 Task: Add an event with the title Second Product Launch Workshop, date '2024/03/22', time 8:50 AM to 10:50 AMand add a description: The training session will commence with an introduction to the importance of team collaboration in today's dynamic and fast-paced workplace. Participants will explore the benefits of collaboration, including increased creativity, problem-solving capabilities, and a sense of collective ownership., put the event into Green category . Add location for the event as: Cape Town, South Africa, logged in from the account softage.7@softage.netand send the event invitation to softage.9@softage.net and softage.10@softage.net. Set a reminder for the event 15 minutes before
Action: Mouse moved to (82, 98)
Screenshot: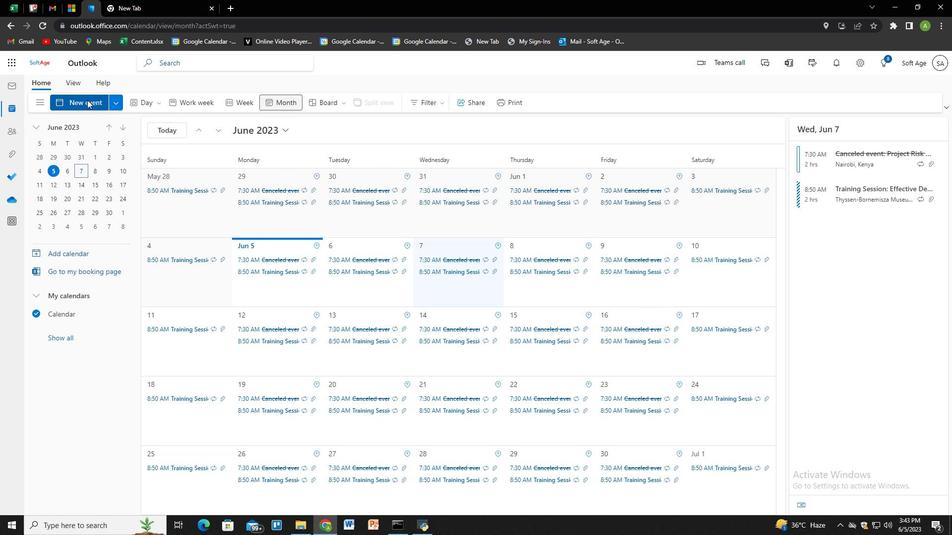 
Action: Mouse pressed left at (82, 98)
Screenshot: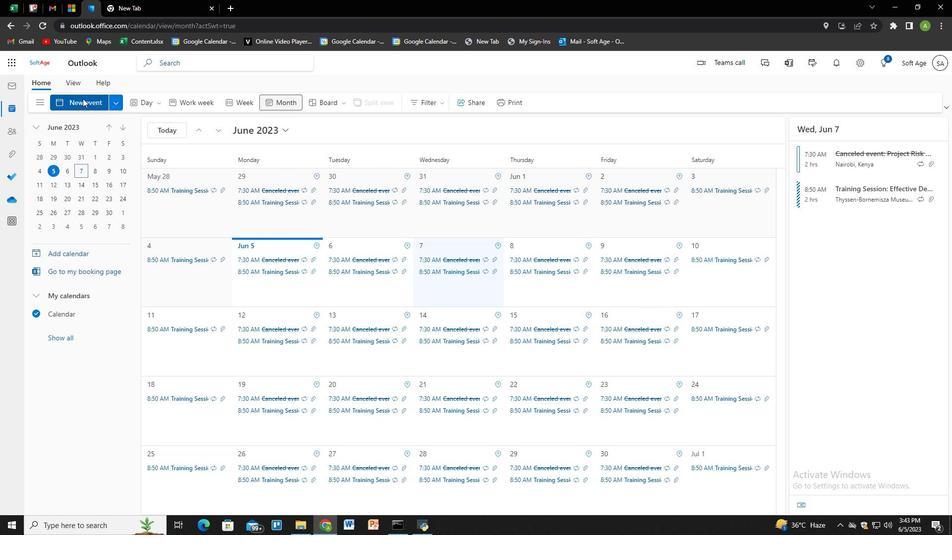 
Action: Mouse moved to (295, 158)
Screenshot: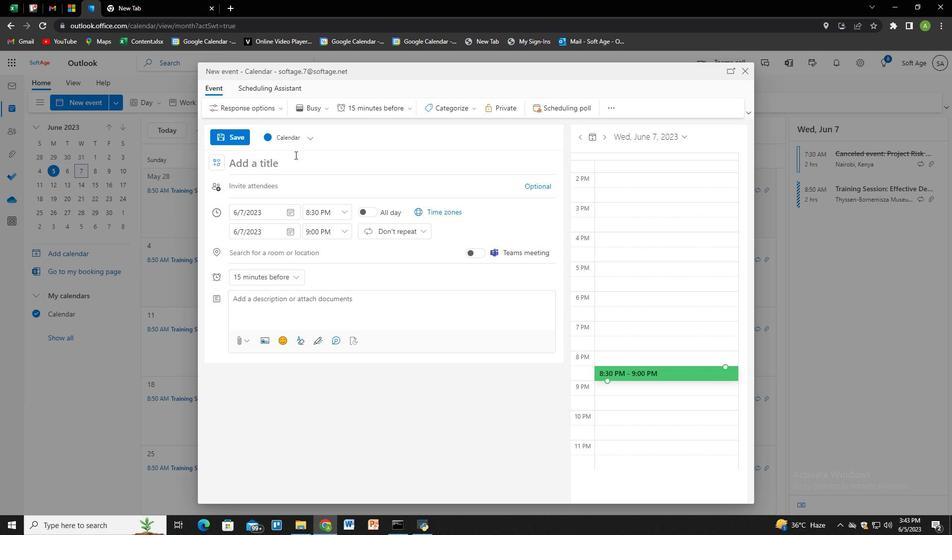 
Action: Key pressed <Key.shift>
Screenshot: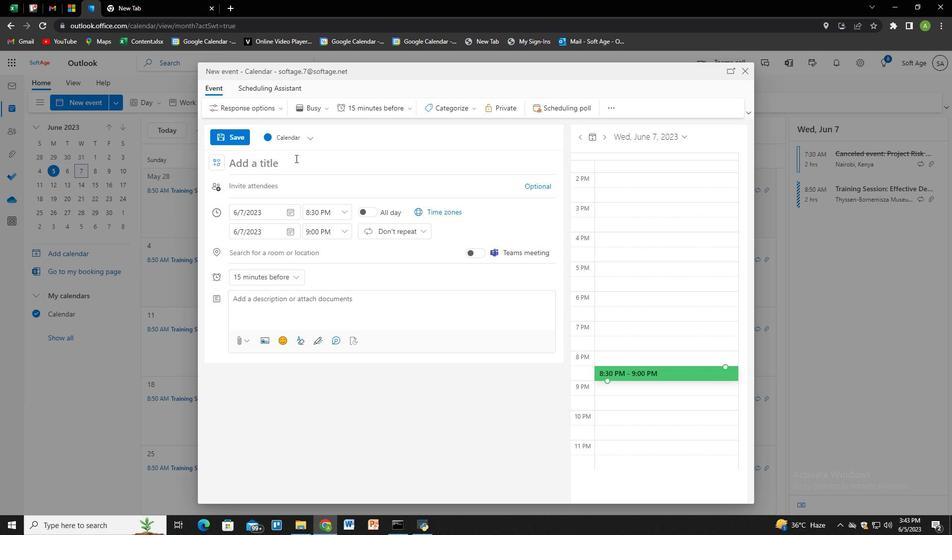 
Action: Mouse moved to (295, 159)
Screenshot: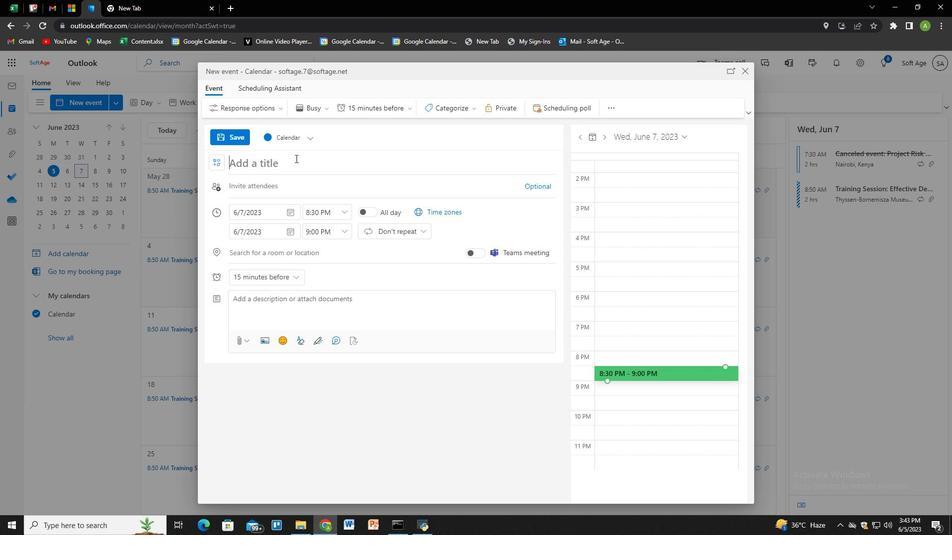 
Action: Key pressed S
Screenshot: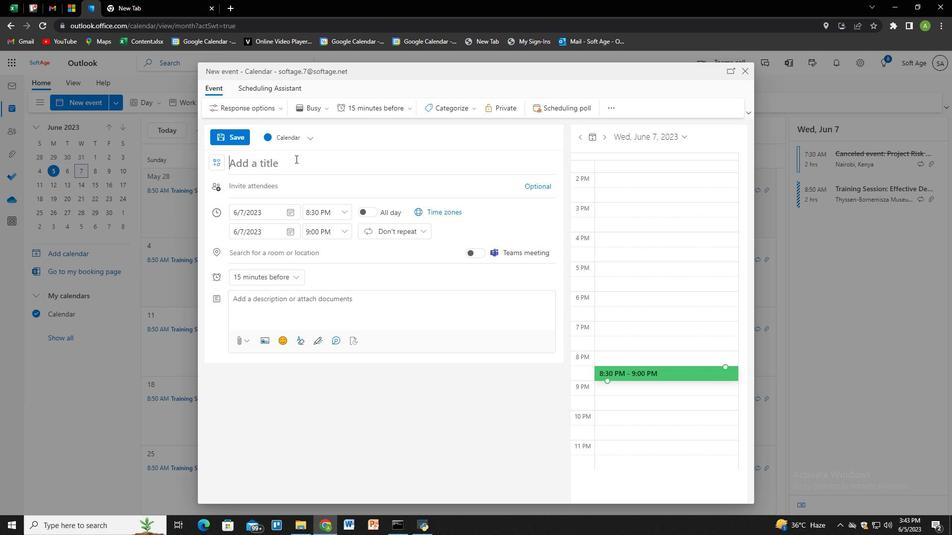 
Action: Mouse moved to (295, 159)
Screenshot: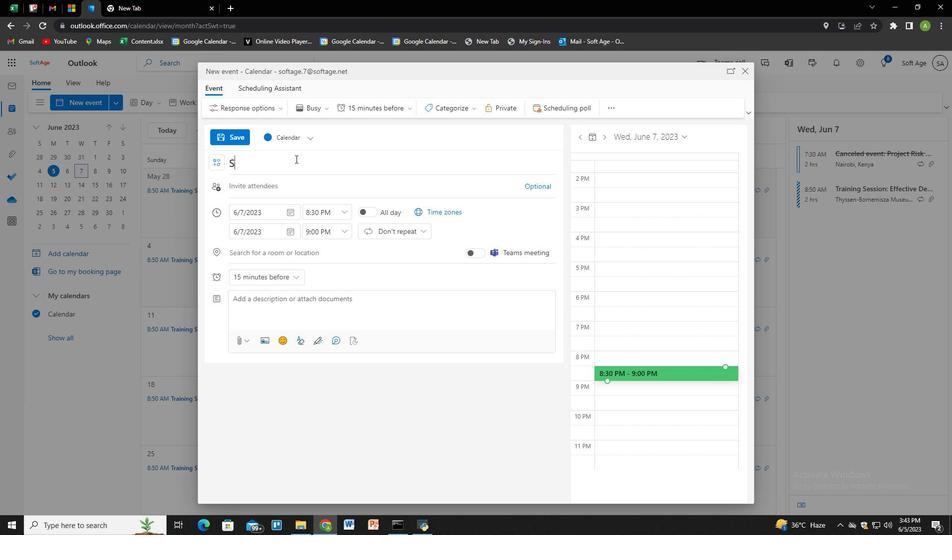 
Action: Key pressed econd<Key.space><Key.shift>Product<Key.space><Key.shift>Launch<Key.space><Key.shift>Workshop<Key.tab><Key.tab><Key.tab>
Screenshot: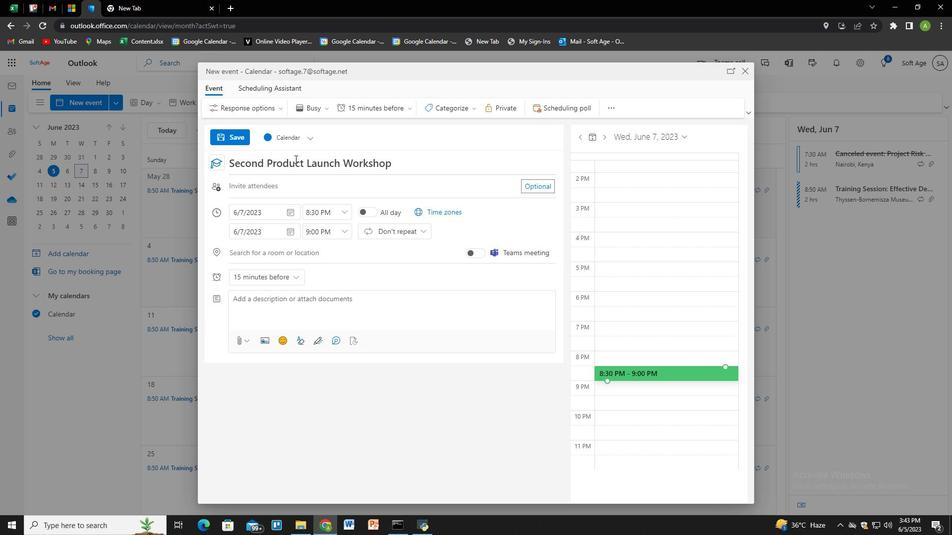 
Action: Mouse moved to (296, 214)
Screenshot: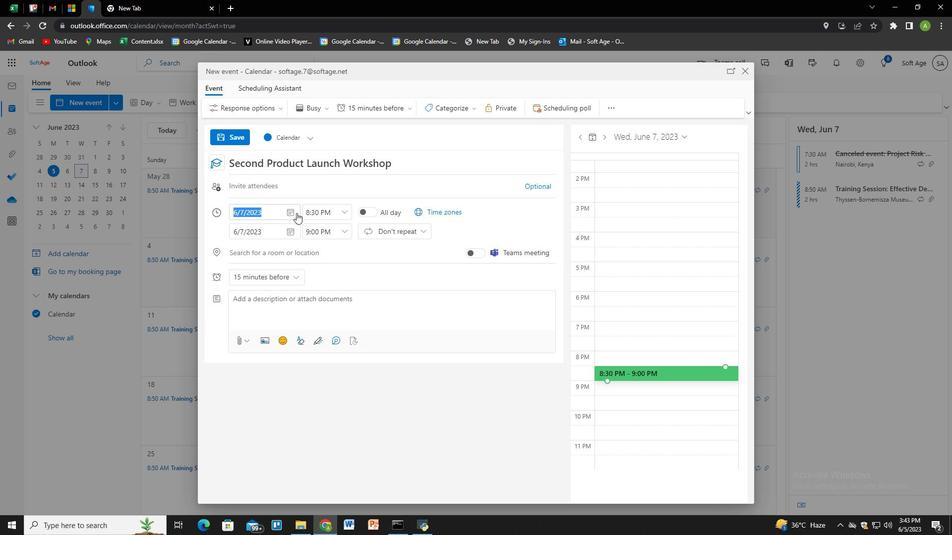 
Action: Mouse pressed left at (296, 214)
Screenshot: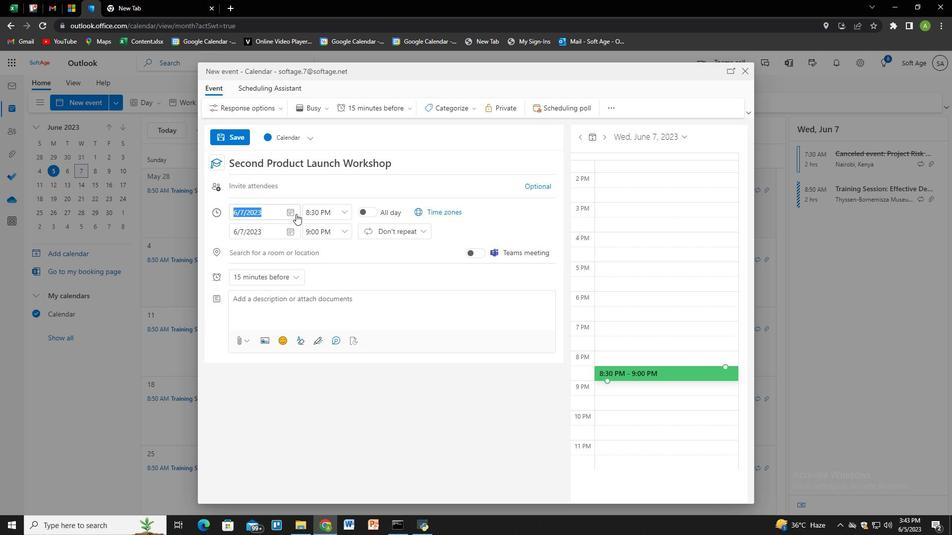 
Action: Mouse moved to (284, 230)
Screenshot: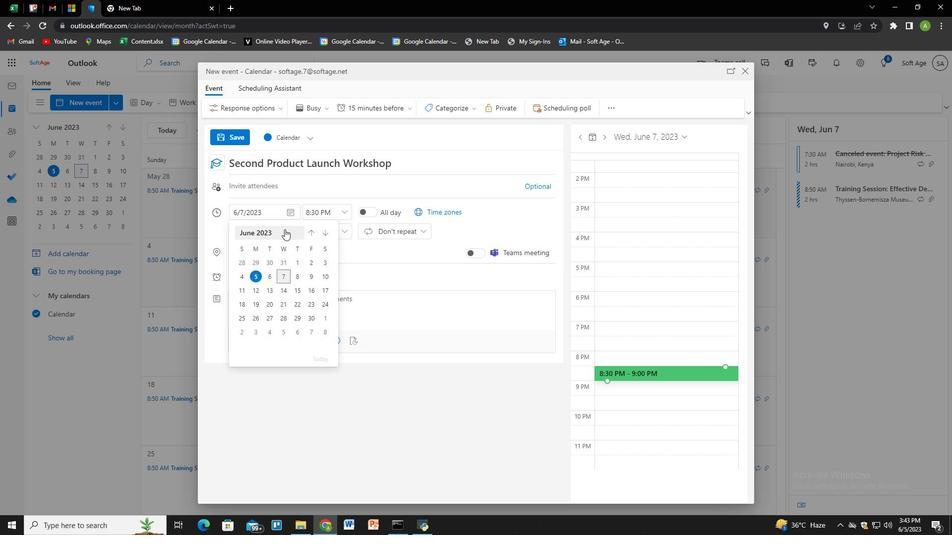 
Action: Mouse pressed left at (284, 230)
Screenshot: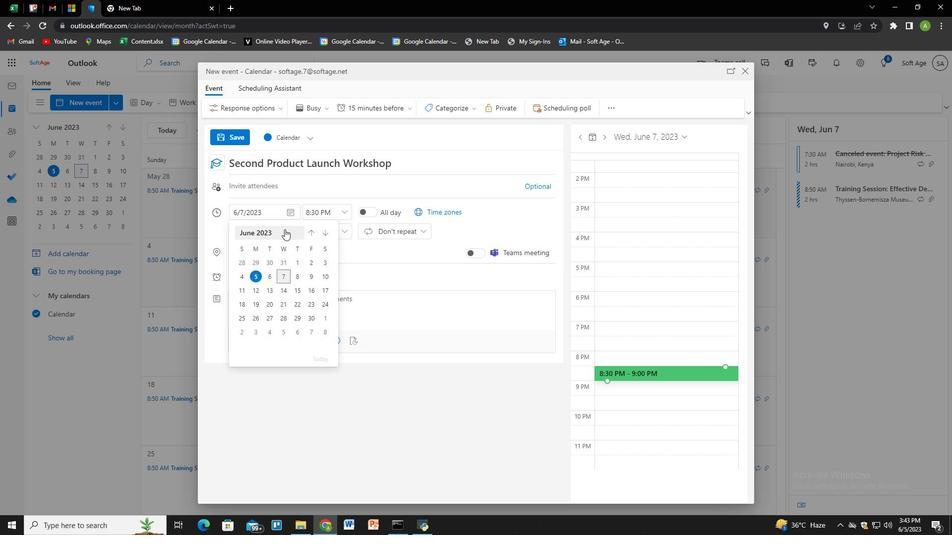 
Action: Mouse moved to (283, 230)
Screenshot: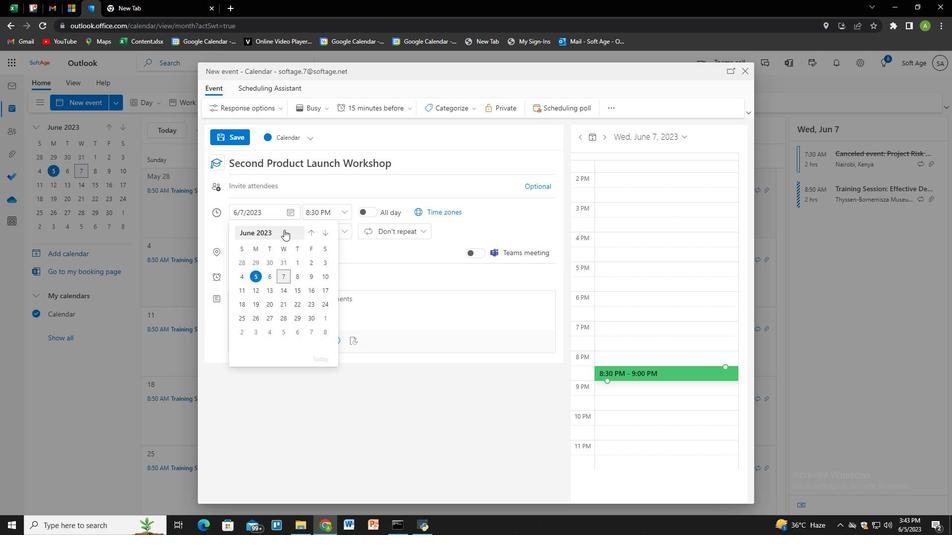 
Action: Mouse pressed left at (283, 230)
Screenshot: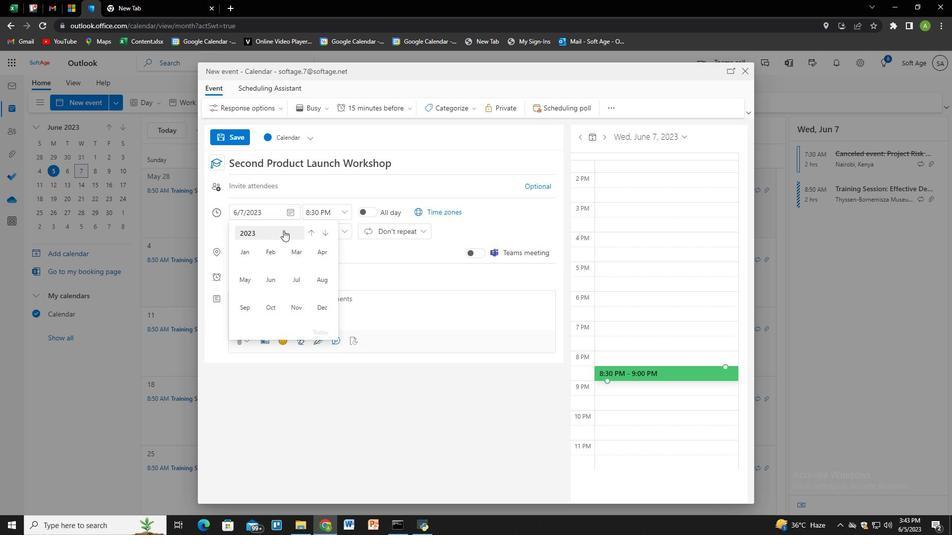 
Action: Mouse moved to (249, 282)
Screenshot: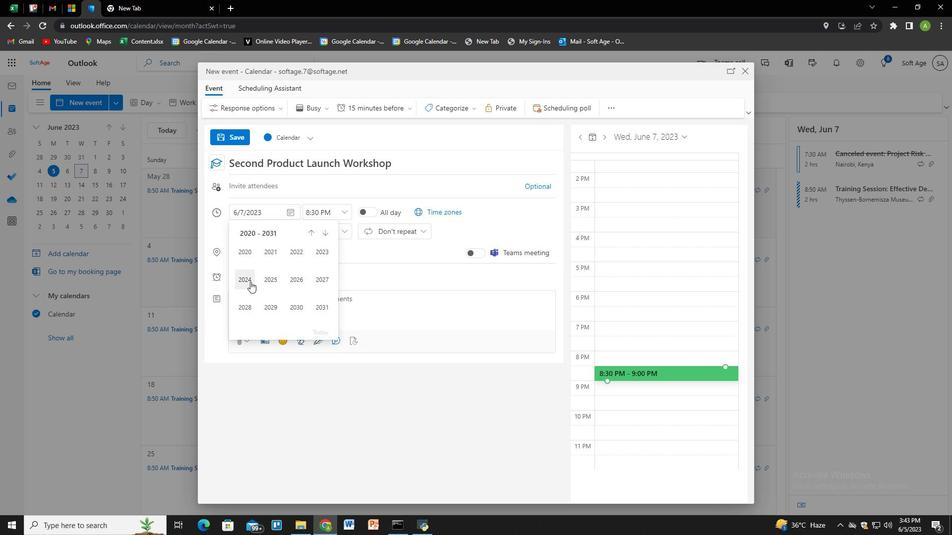 
Action: Mouse pressed left at (249, 282)
Screenshot: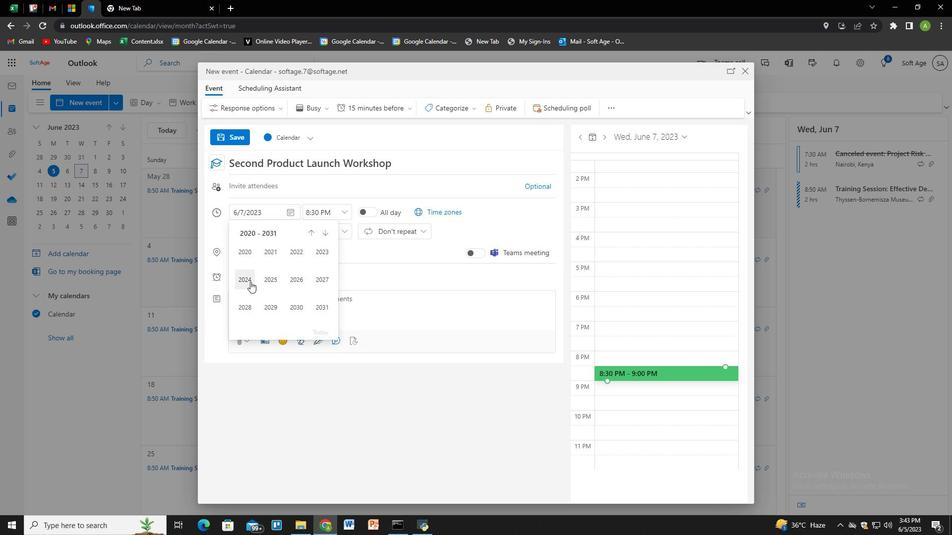 
Action: Mouse moved to (292, 255)
Screenshot: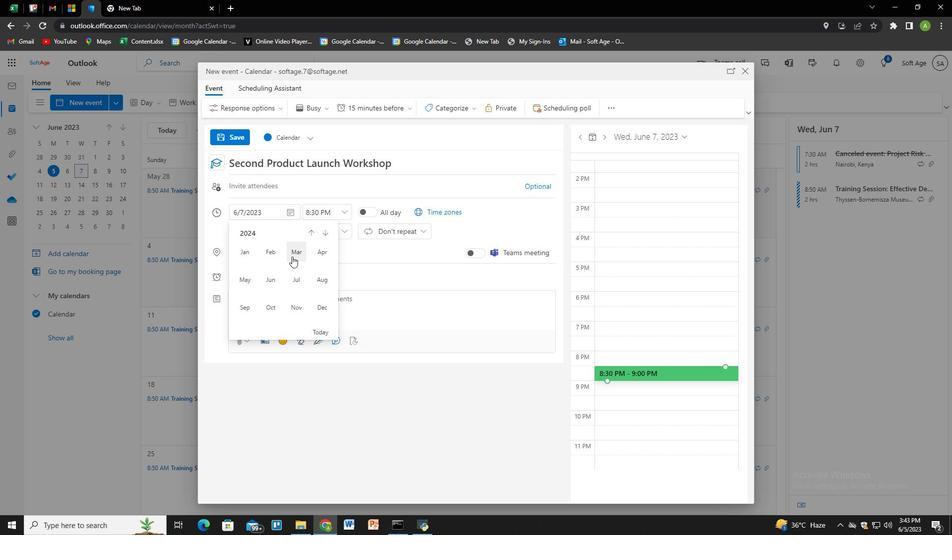 
Action: Mouse pressed left at (292, 255)
Screenshot: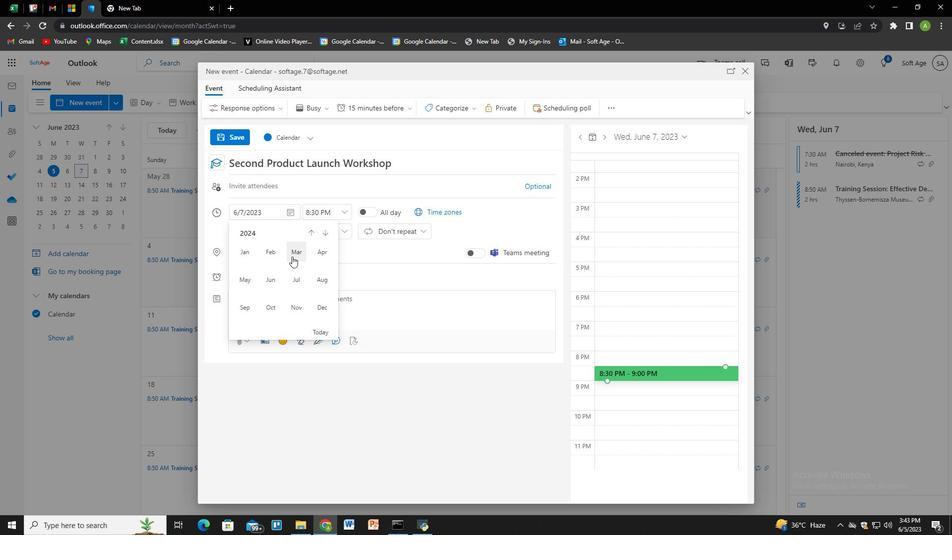 
Action: Mouse moved to (306, 307)
Screenshot: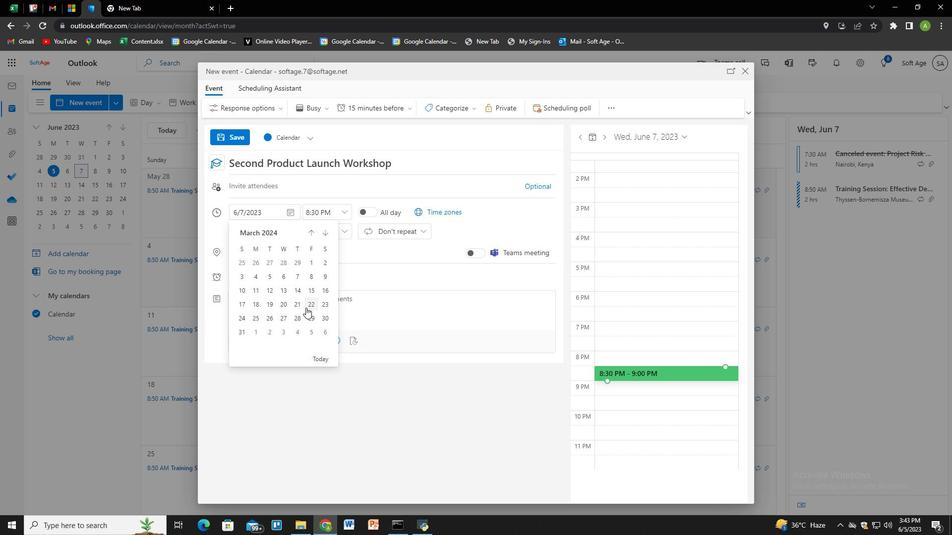 
Action: Mouse pressed left at (306, 307)
Screenshot: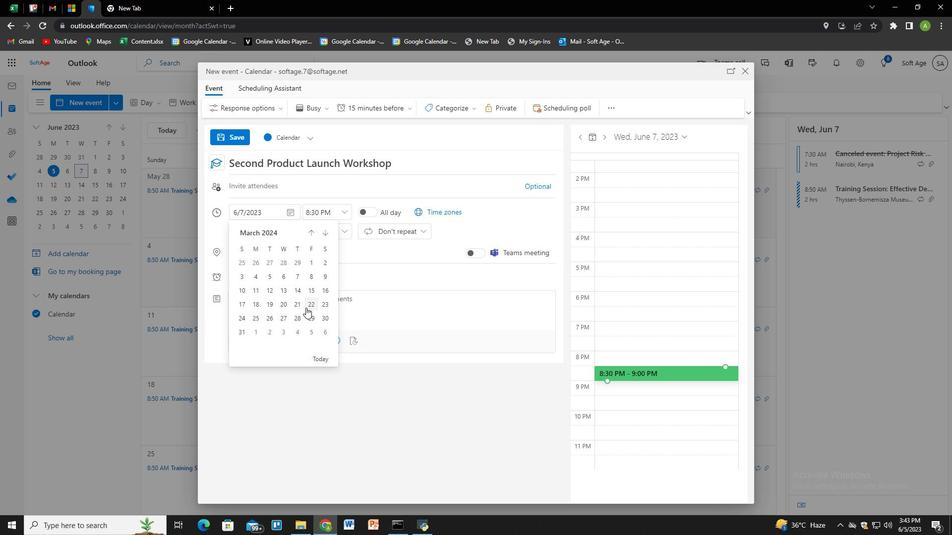 
Action: Mouse moved to (316, 207)
Screenshot: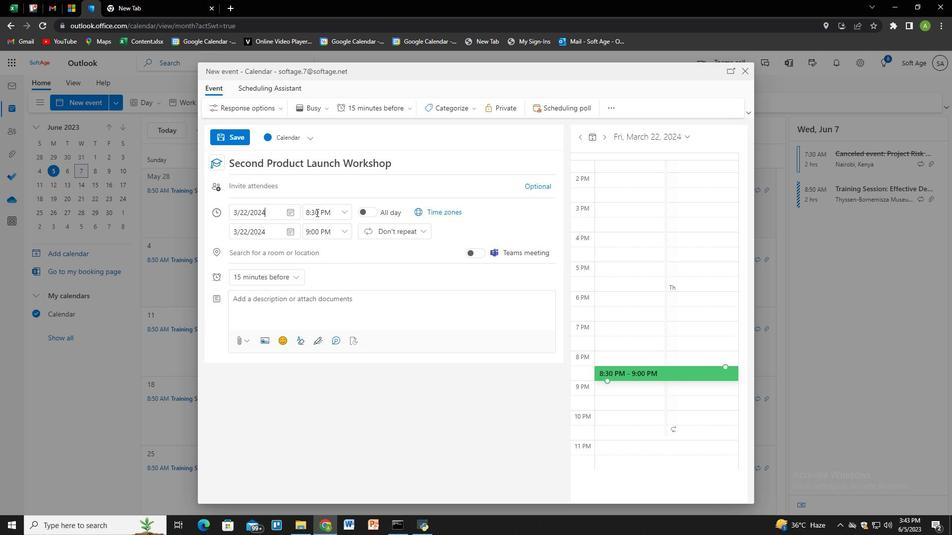 
Action: Mouse pressed left at (316, 207)
Screenshot: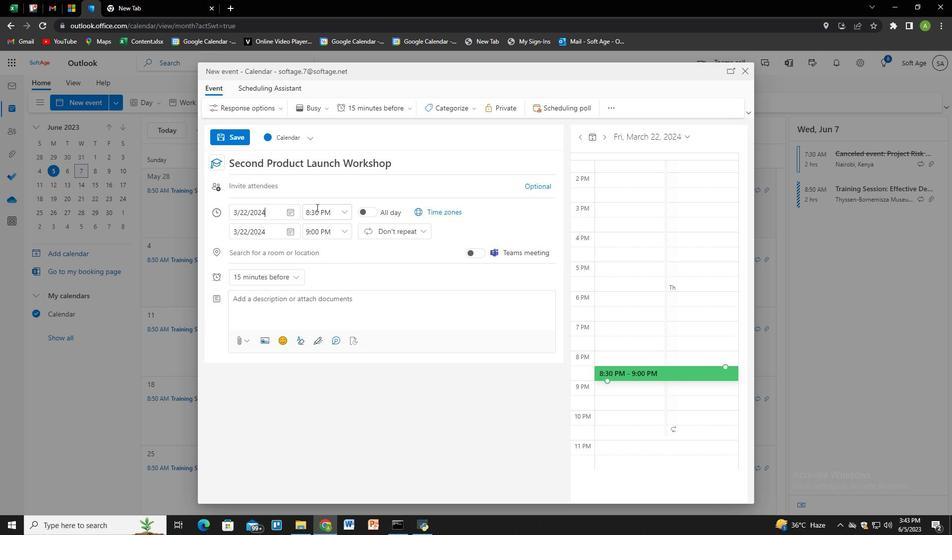 
Action: Mouse moved to (316, 207)
Screenshot: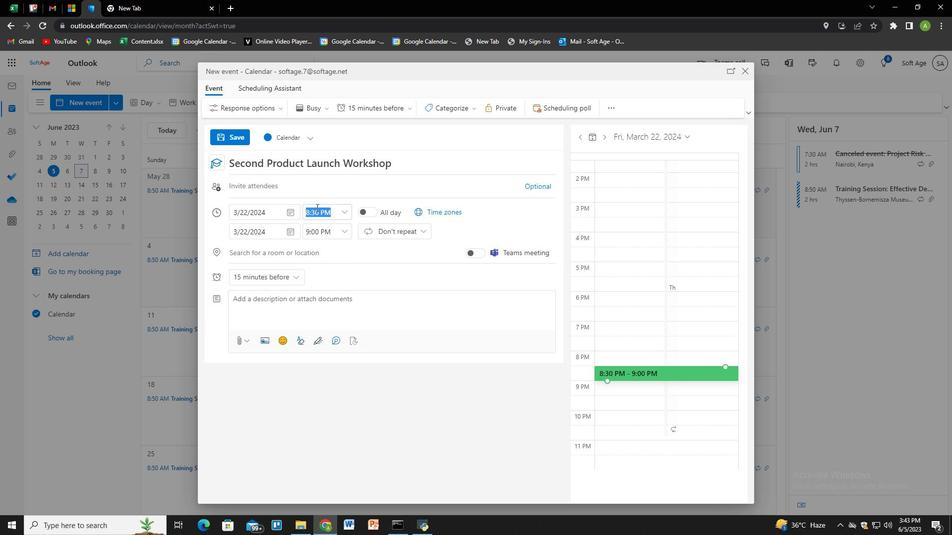 
Action: Key pressed 8<Key.shift_r>:50<Key.space><Key.shift>A<Key.shift>M<Key.tab><Key.tab>10<Key.shift_r>:50<Key.space><Key.shift><Key.shift><Key.shift><Key.shift><Key.shift><Key.shift><Key.shift><Key.shift><Key.shift><Key.shift><Key.shift><Key.shift><Key.shift><Key.shift>AMM
Screenshot: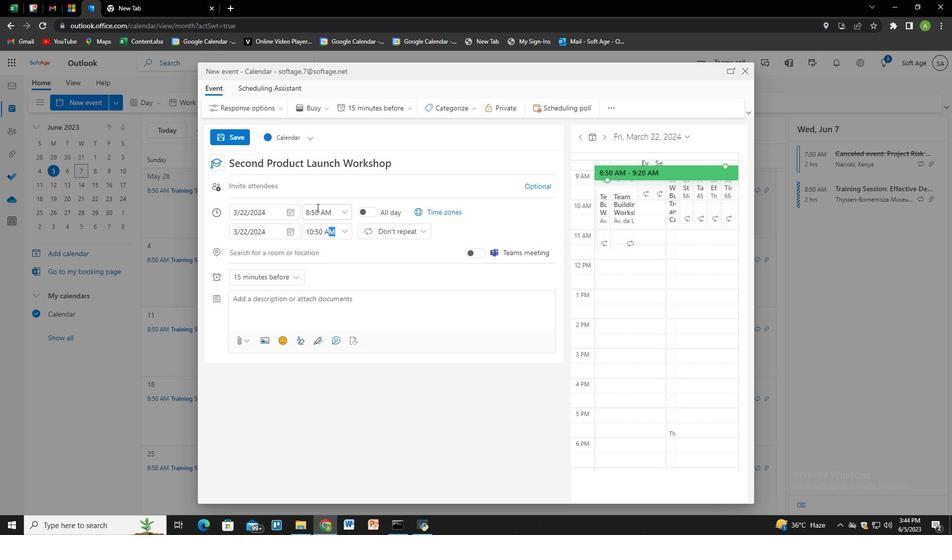
Action: Mouse moved to (475, 240)
Screenshot: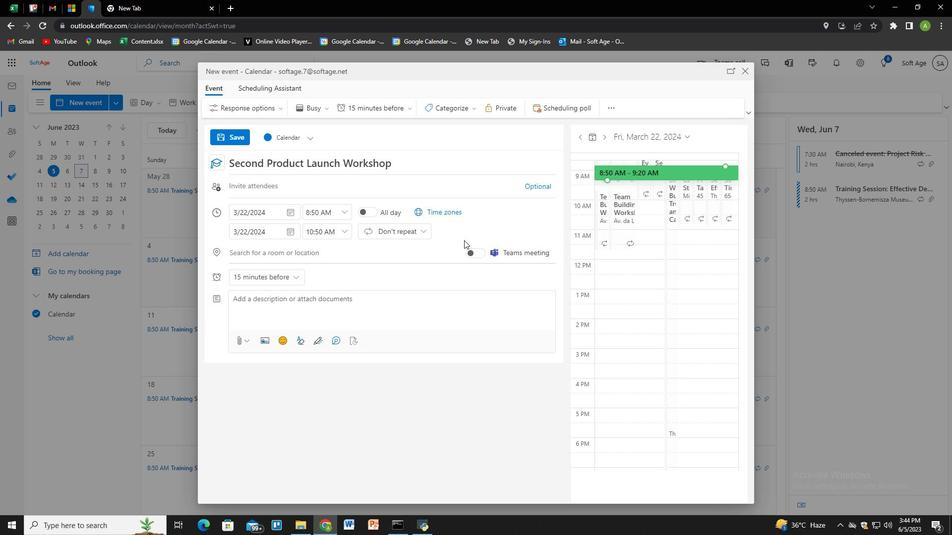 
Action: Mouse pressed left at (475, 240)
Screenshot: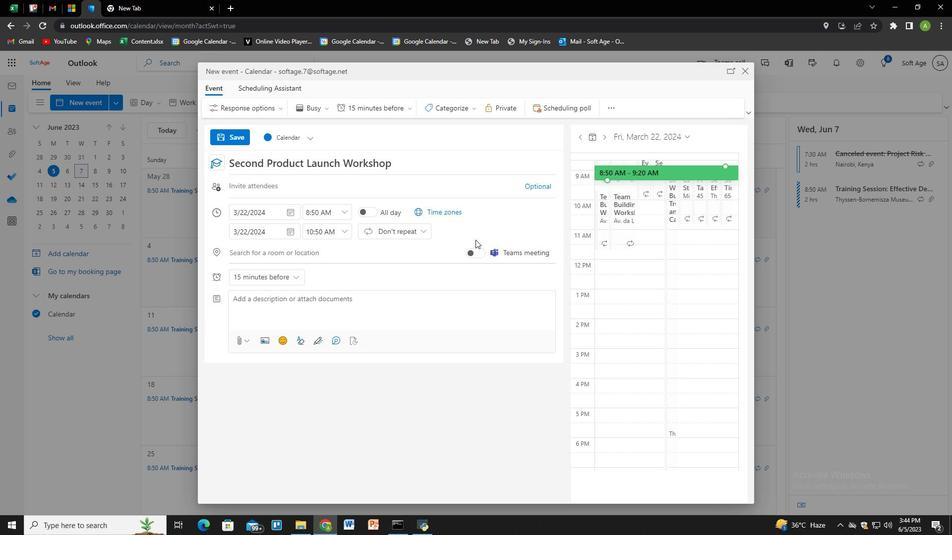 
Action: Mouse moved to (288, 305)
Screenshot: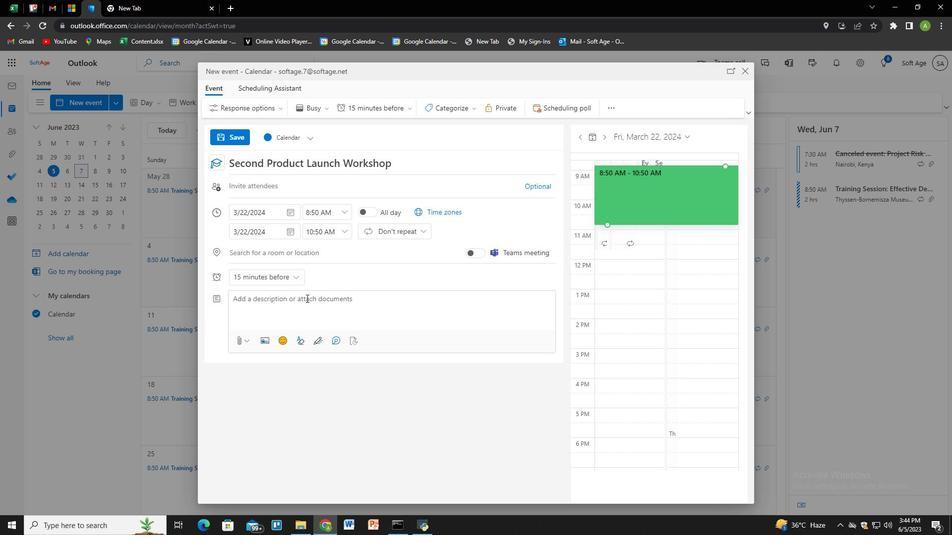 
Action: Mouse pressed left at (288, 305)
Screenshot: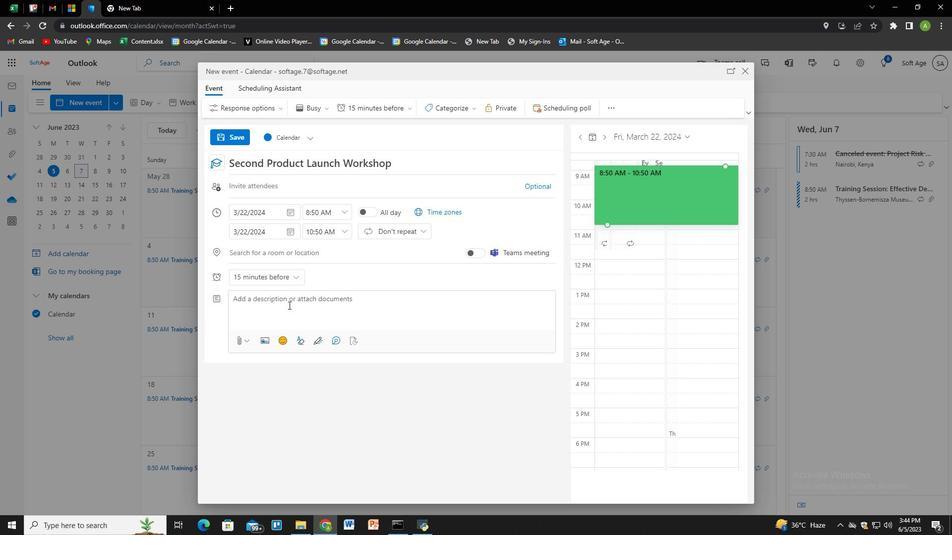 
Action: Key pressed <Key.shift><Key.shift>The<Key.space><Key.shift>training<Key.space>session<Key.space>will<Key.space>commernce<Key.backspace><Key.backspace><Key.backspace><Key.backspace>nce<Key.space>with<Key.space>an<Key.space>introduction<Key.space>to<Key.space>the<Key.space>importance<Key.space>of<Key.space>team<Key.space>collaboration<Key.space>in<Key.space>today's<Key.space>dynamic<Key.space>and<Key.space>fast-paced<Key.space>workplace.<Key.space><Key.shift>Participants<Key.space>will<Key.space>explore<Key.space>the<Key.space>v<Key.backspace>benefitss<Key.backspace><Key.space>of<Key.space>colle<Key.backspace>aboration,<Key.space>including<Key.space>increase<Key.space>creativity,<Key.space>problem-solving<Key.space>capabilities,<Key.space>and<Key.space>sense<Key.space>of<Key.space>collective<Key.space>oen<Key.backspace><Key.backspace>wnership.
Screenshot: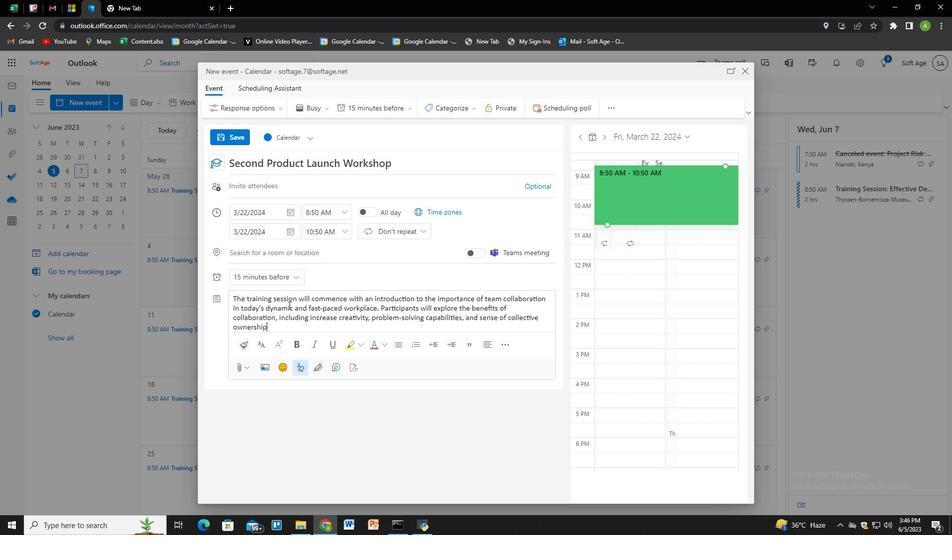 
Action: Mouse moved to (438, 103)
Screenshot: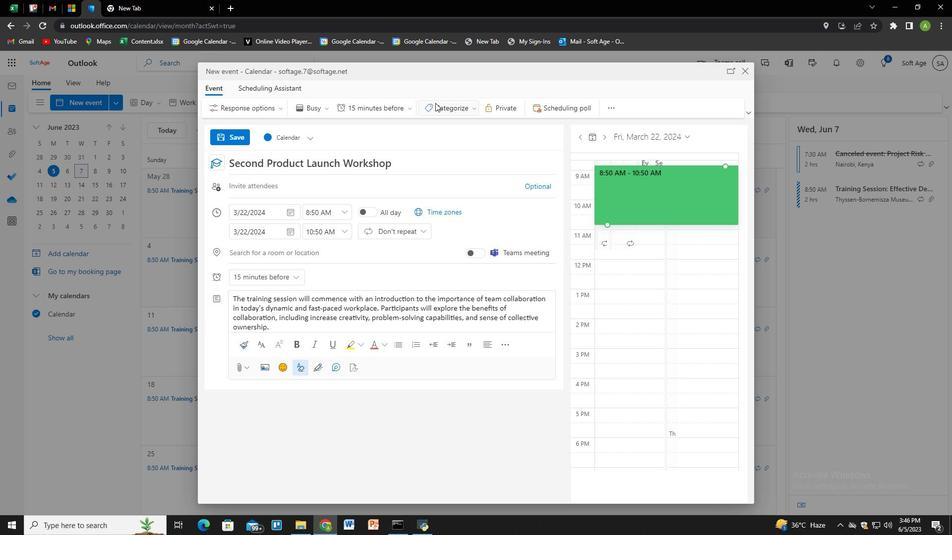
Action: Mouse pressed left at (438, 103)
Screenshot: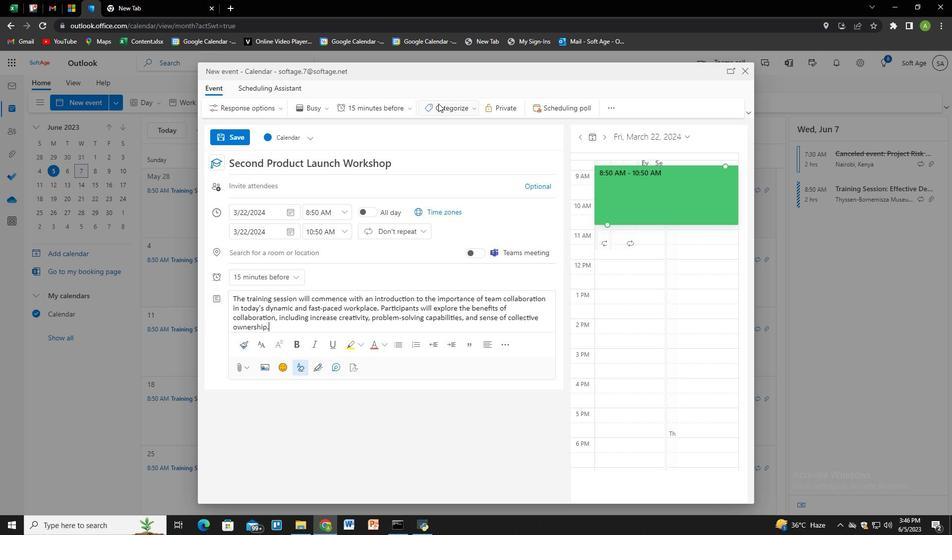 
Action: Mouse moved to (453, 142)
Screenshot: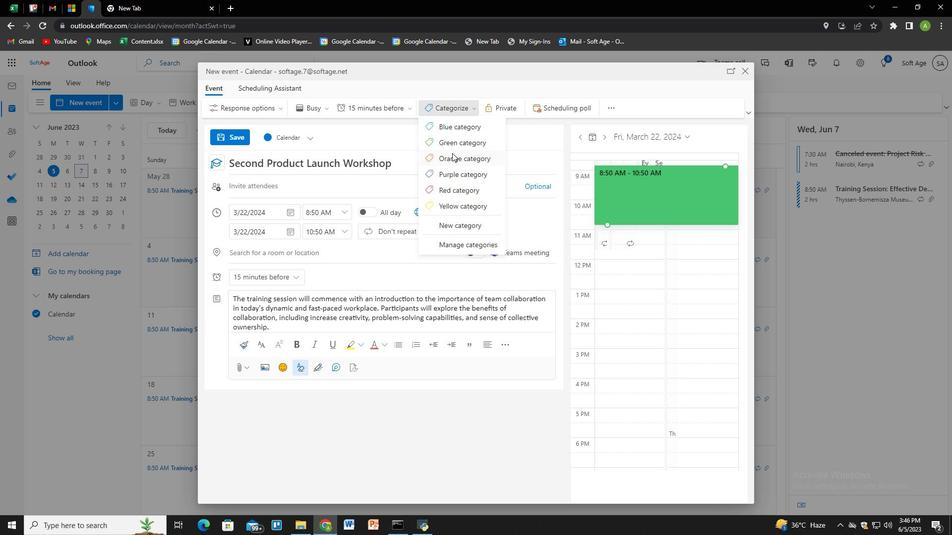 
Action: Mouse pressed left at (453, 142)
Screenshot: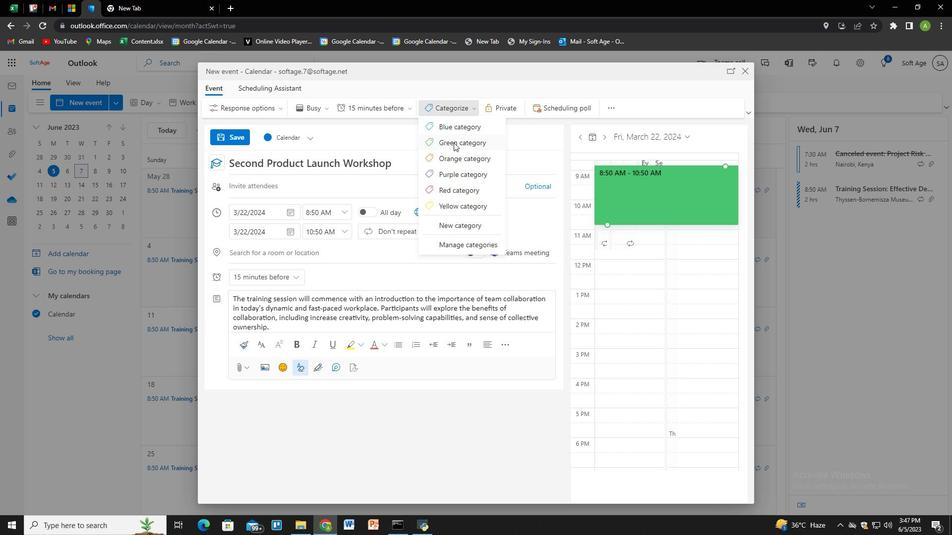 
Action: Mouse moved to (274, 251)
Screenshot: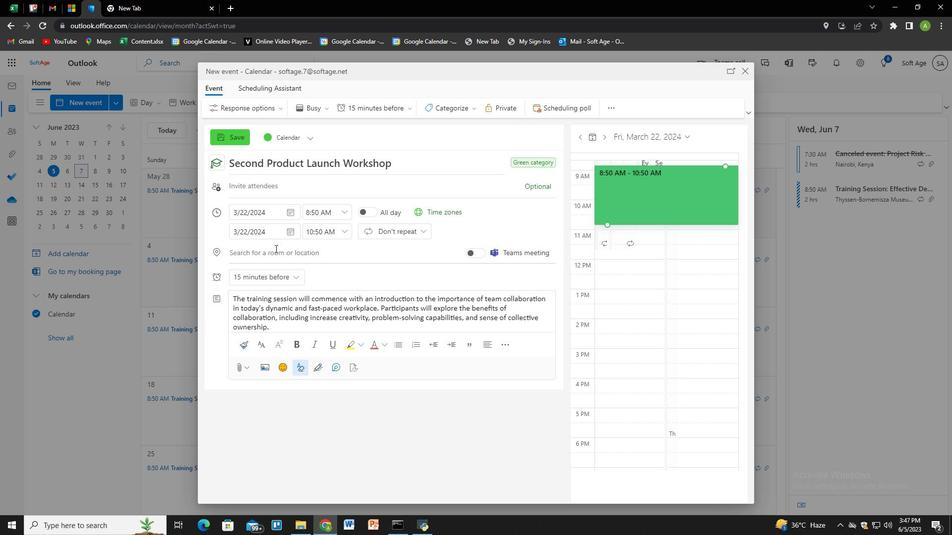 
Action: Mouse pressed left at (274, 251)
Screenshot: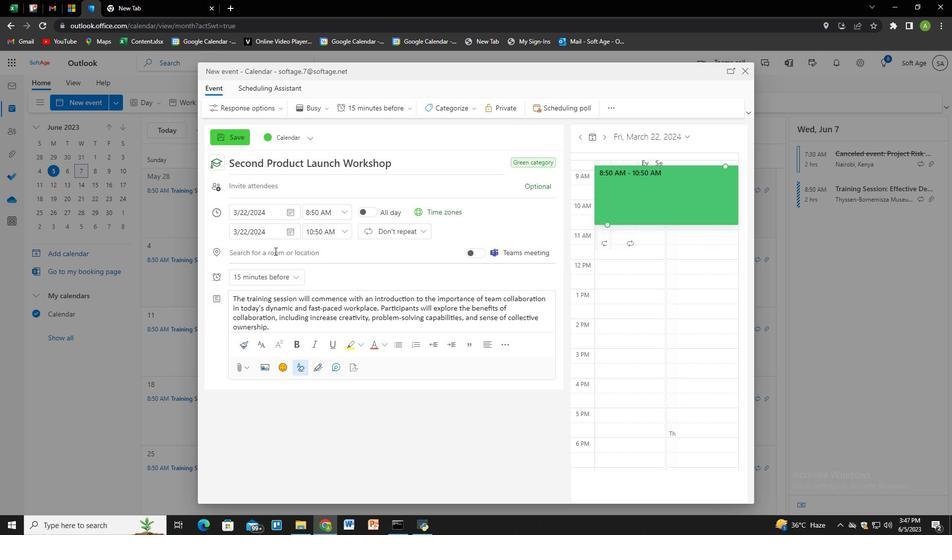 
Action: Key pressed <Key.shift>Cape<Key.space><Key.shift>Toen<Key.backspace><Key.backspace>wn,<Key.space><Key.shift>South<Key.space><Key.shift>Africa,<Key.space><Key.down><Key.enter>
Screenshot: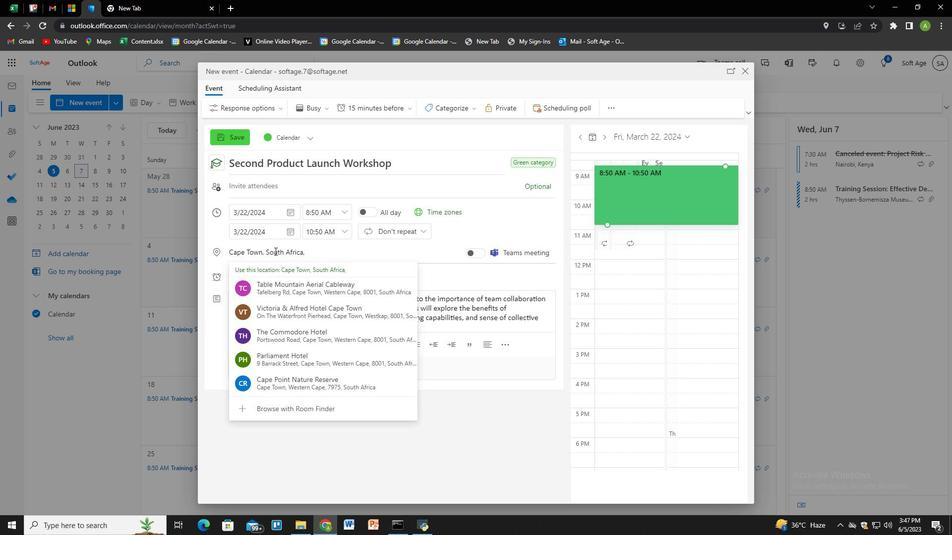 
Action: Mouse moved to (283, 188)
Screenshot: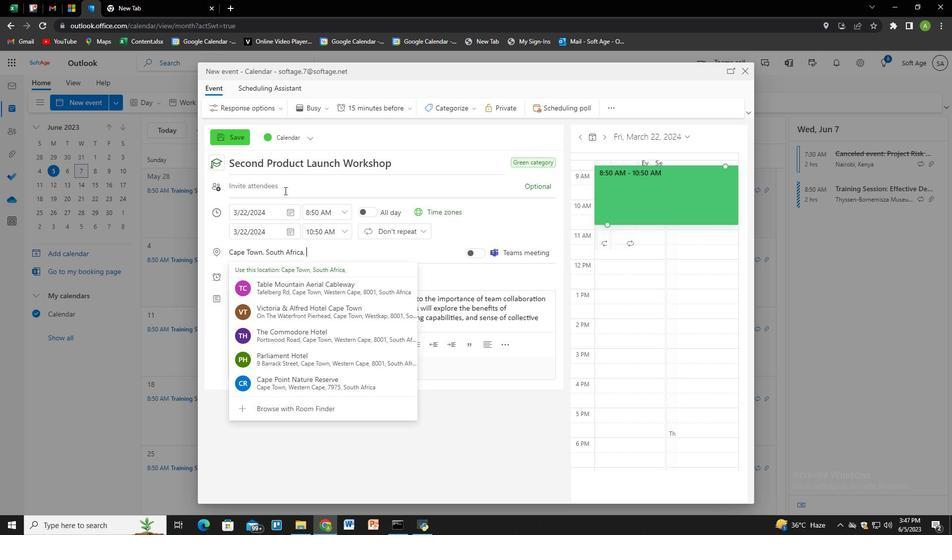 
Action: Mouse pressed left at (283, 188)
Screenshot: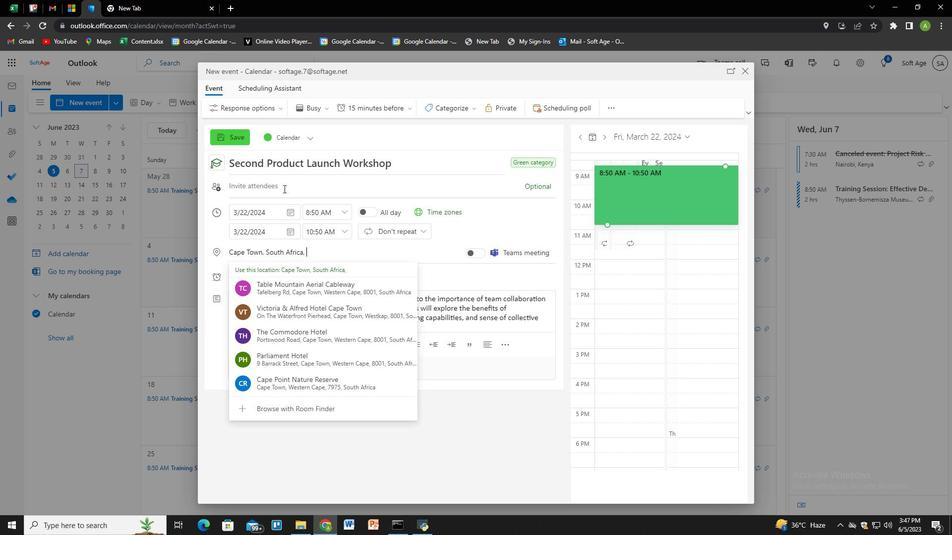 
Action: Mouse moved to (283, 188)
Screenshot: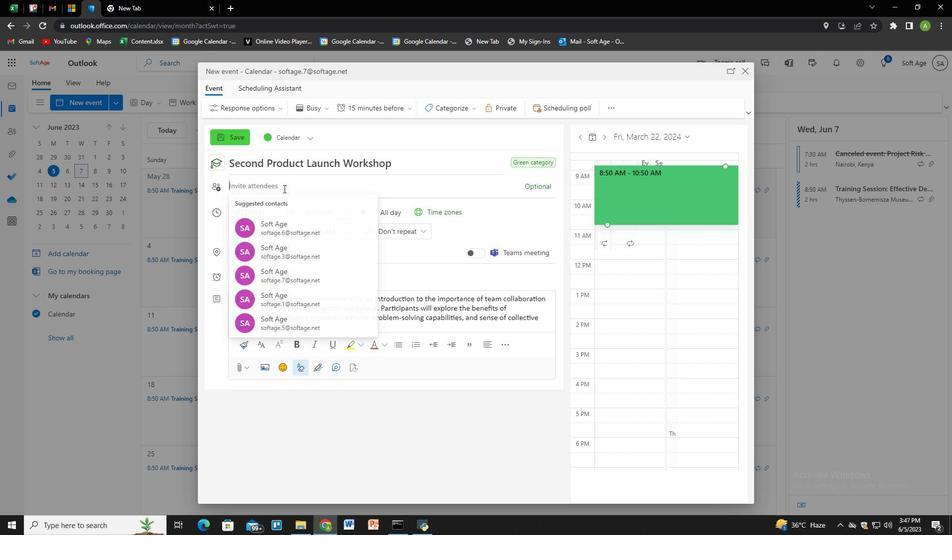 
Action: Key pressed softage.9<Key.shift>@softage.net<Key.enter>softage.10<Key.shift>@softage.net<Key.enter>
Screenshot: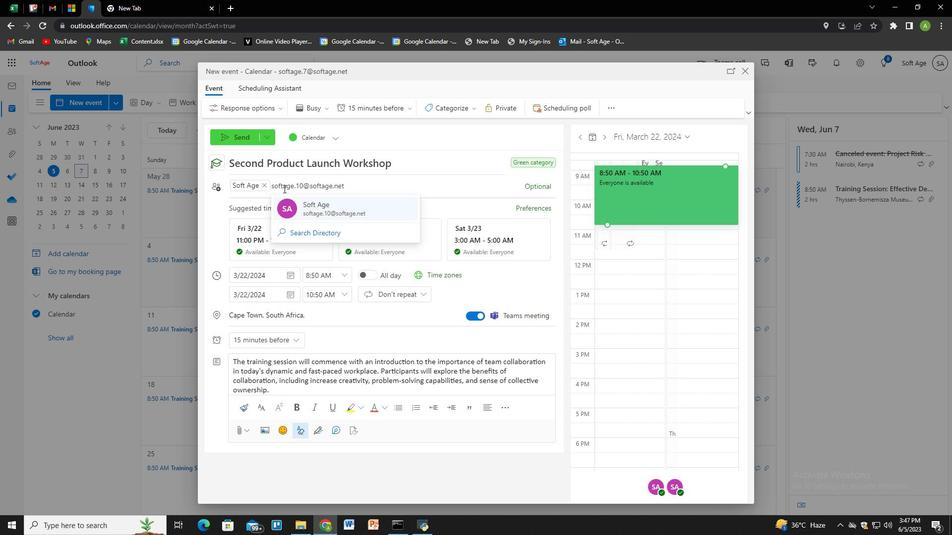 
Action: Mouse moved to (389, 110)
Screenshot: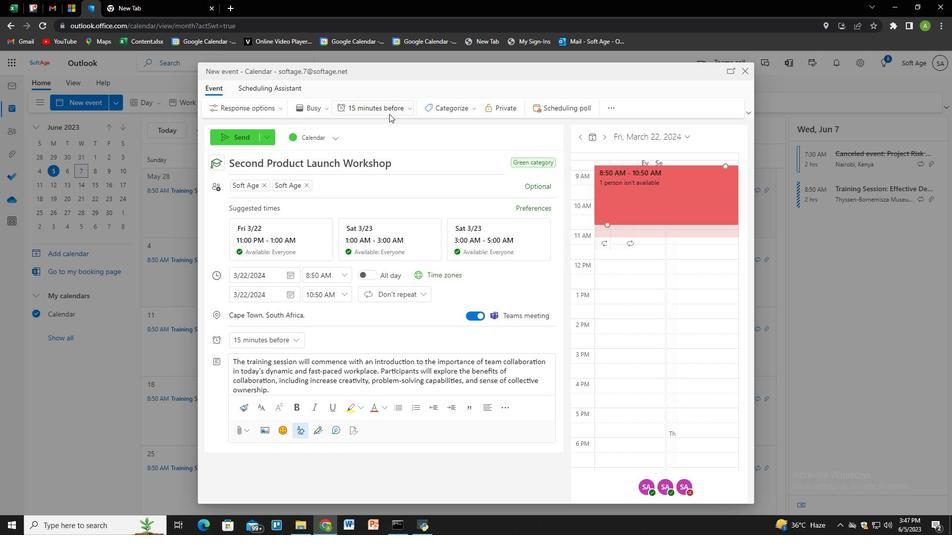 
Action: Mouse pressed left at (389, 110)
Screenshot: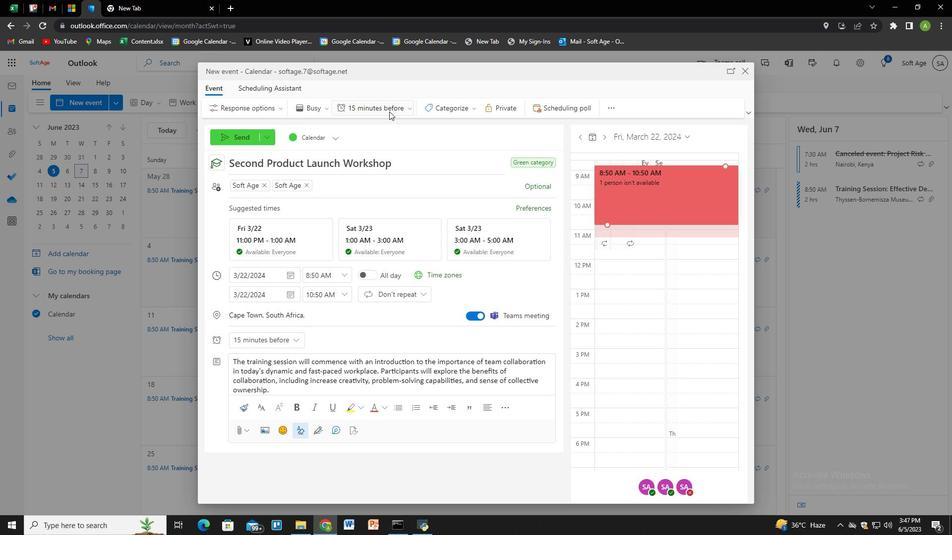 
Action: Mouse moved to (376, 176)
Screenshot: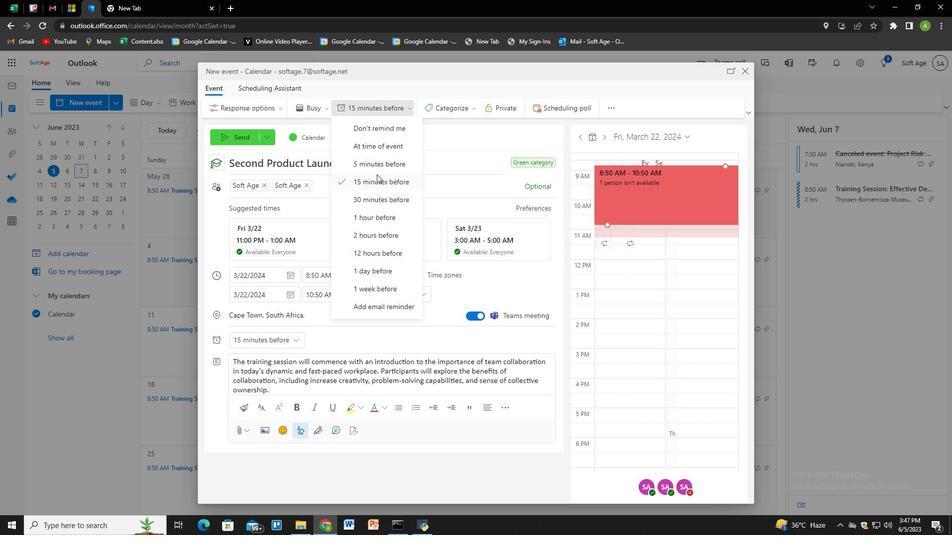 
Action: Mouse pressed left at (376, 176)
Screenshot: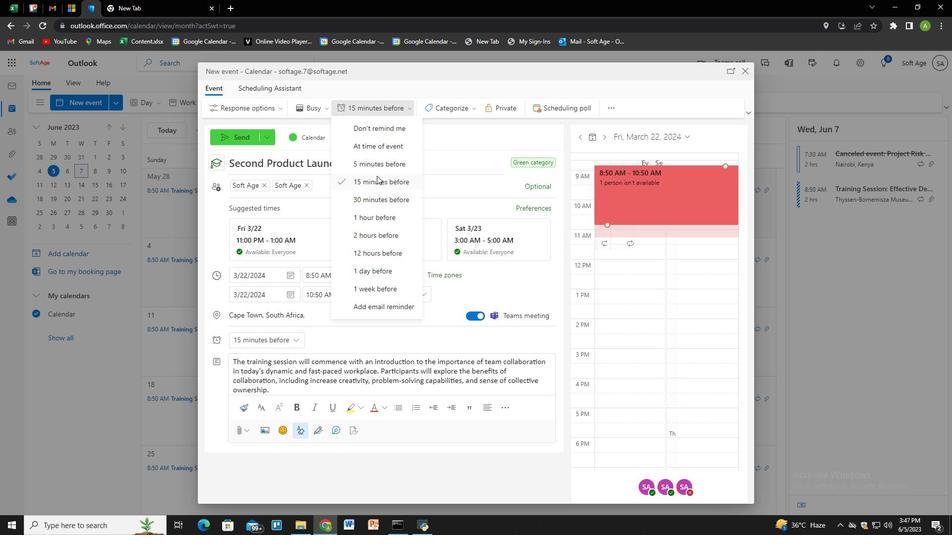 
Action: Mouse moved to (384, 341)
Screenshot: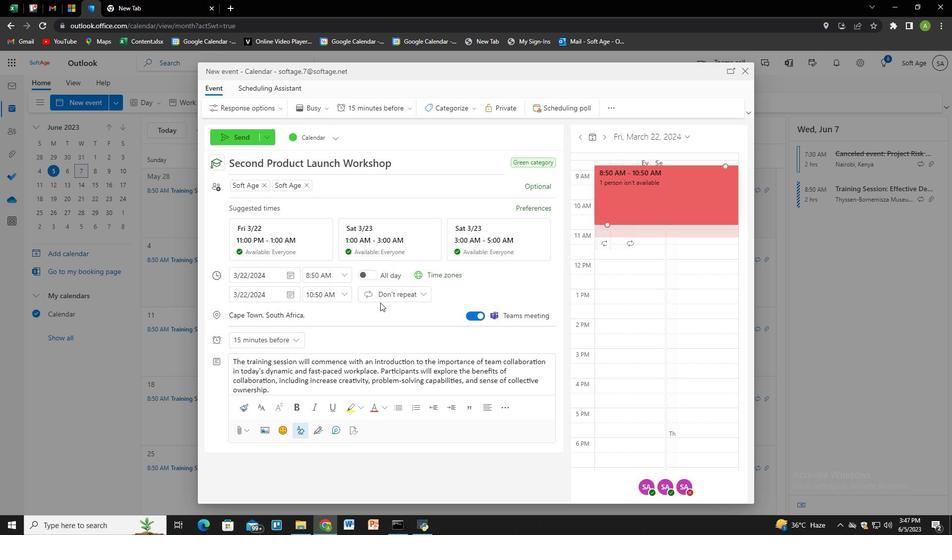 
Action: Mouse scrolled (384, 340) with delta (0, 0)
Screenshot: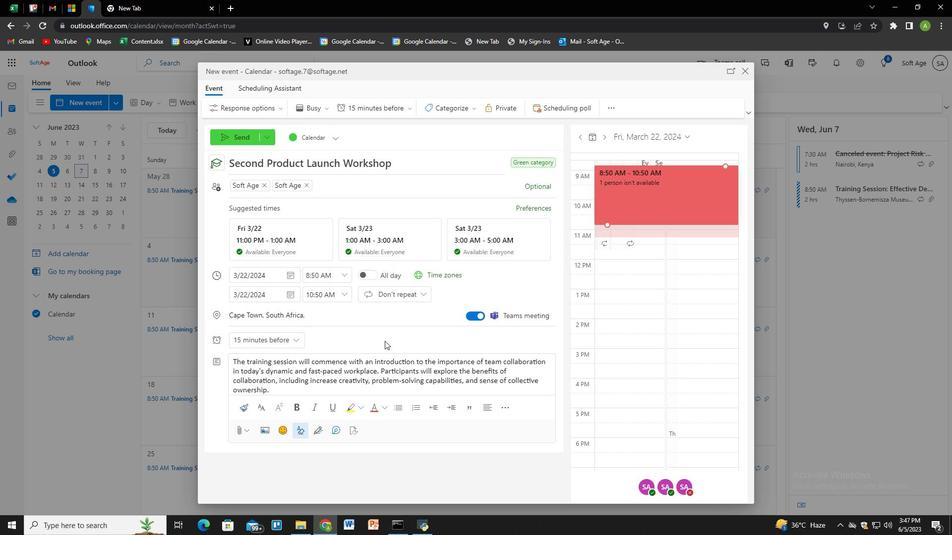 
Action: Mouse moved to (247, 140)
Screenshot: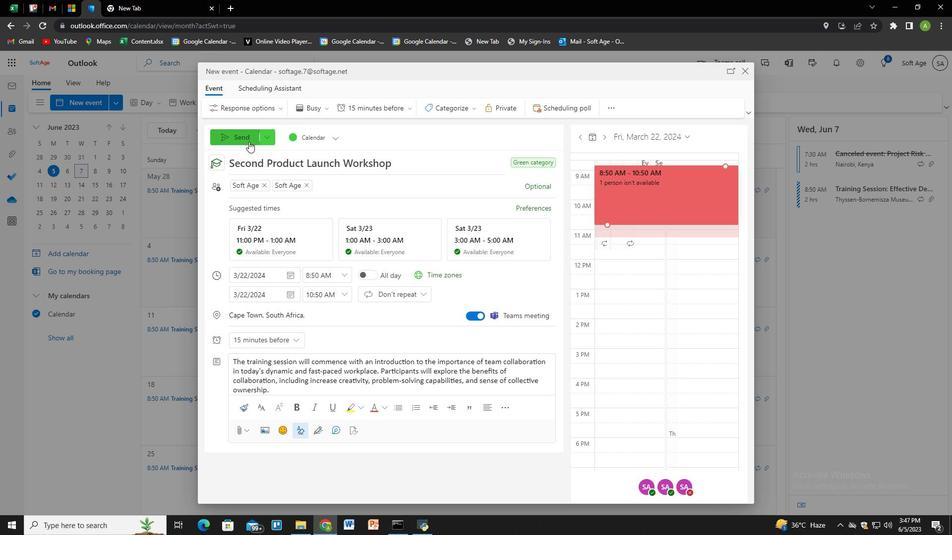 
Action: Mouse pressed left at (247, 140)
Screenshot: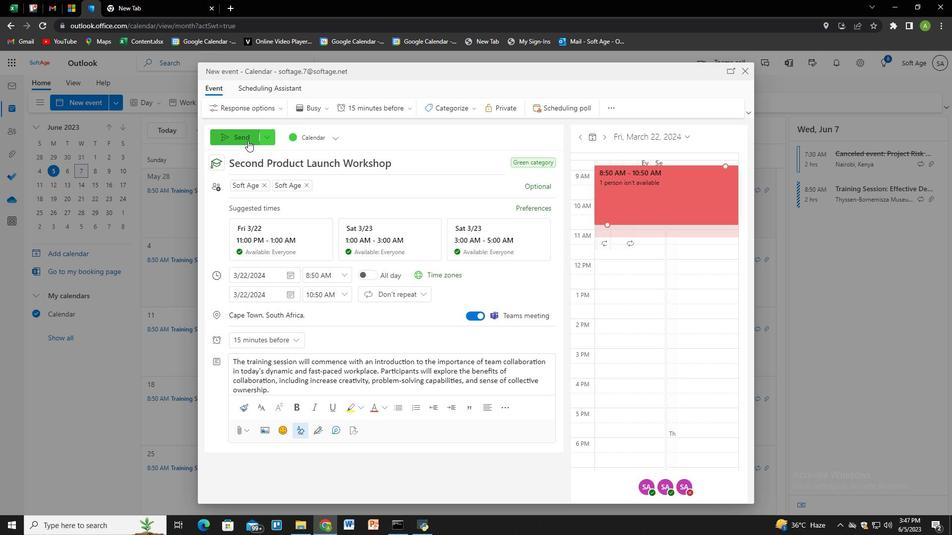 
Action: Mouse moved to (367, 316)
Screenshot: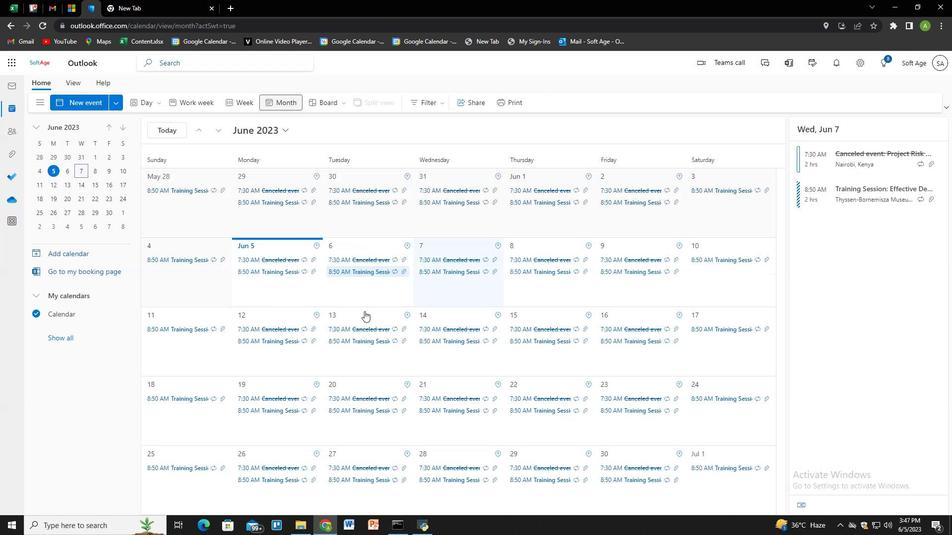 
